 Task: Apply super-resolution techniques for enhancing the resolution of images.
Action: Mouse moved to (803, 54)
Screenshot: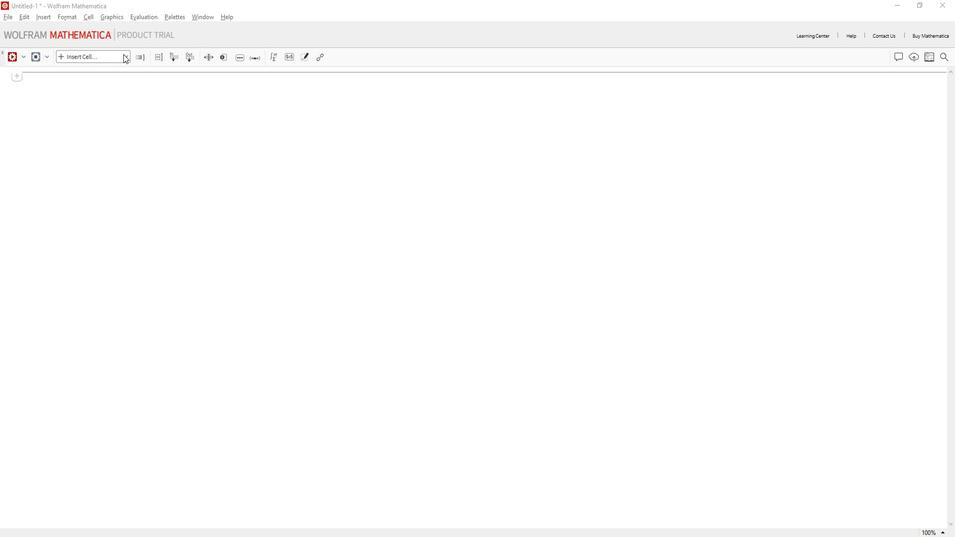 
Action: Mouse pressed left at (803, 54)
Screenshot: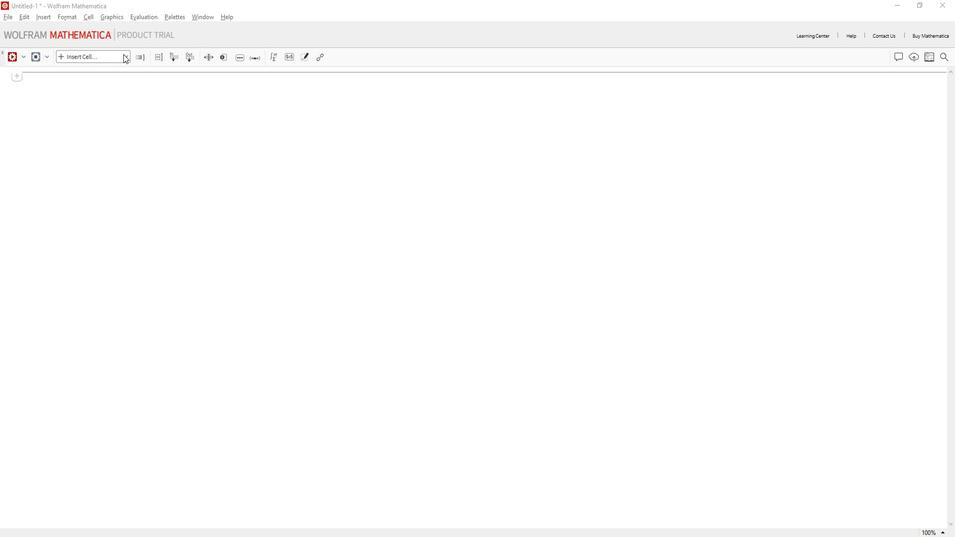 
Action: Mouse moved to (794, 75)
Screenshot: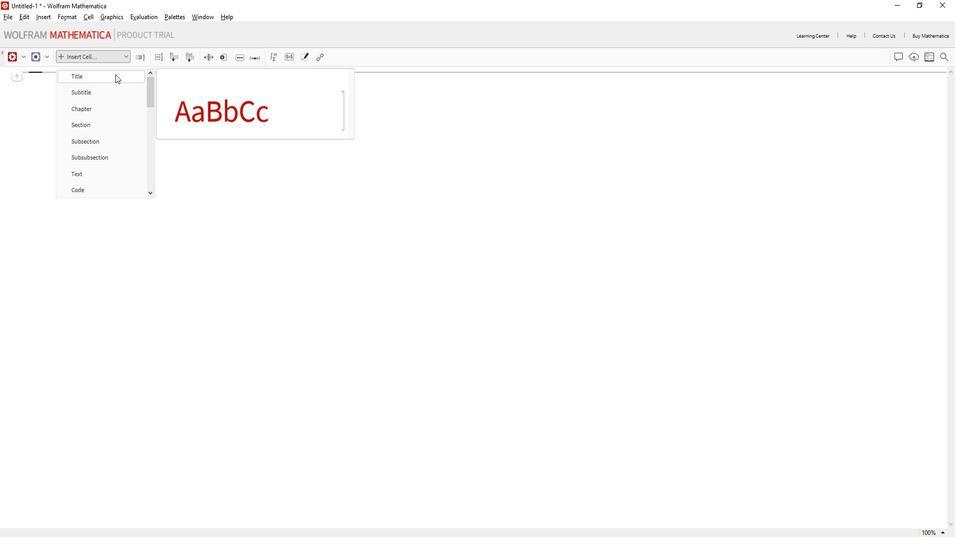 
Action: Mouse pressed left at (794, 75)
Screenshot: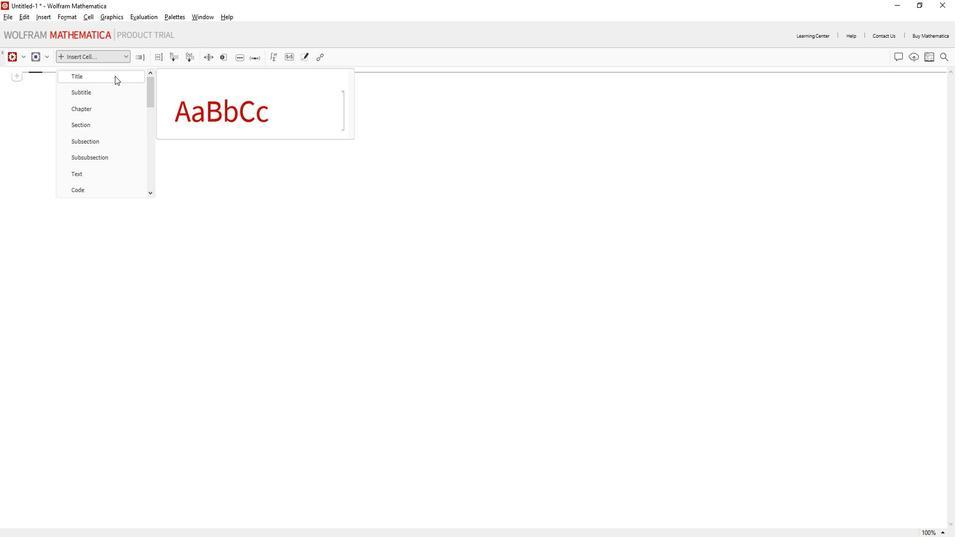 
Action: Key pressed <Key.shift>Enhancing<Key.space><Key.shift>The<Key.space><Key.shift>Rs<Key.backspace>esolution<Key.space>of<Key.space><Key.shift>Images
Screenshot: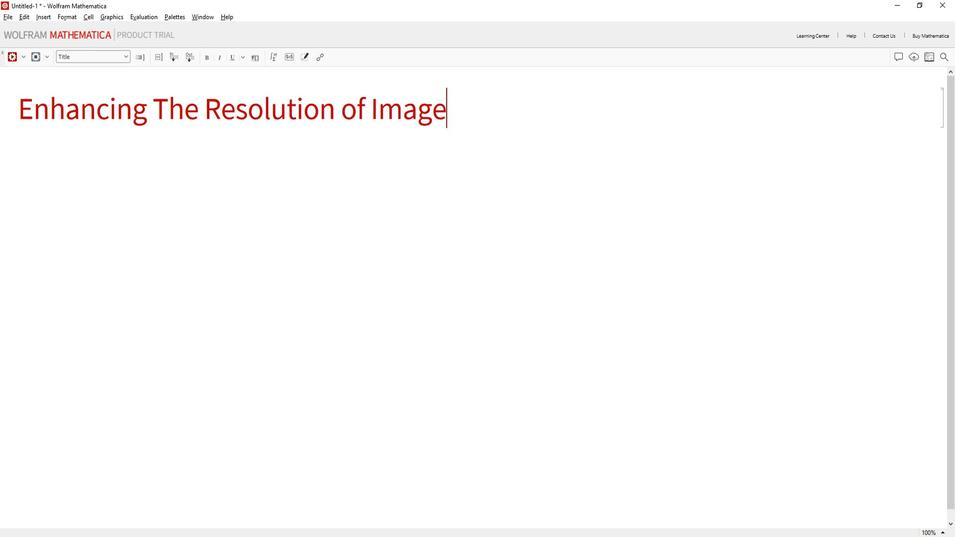 
Action: Mouse moved to (825, 178)
Screenshot: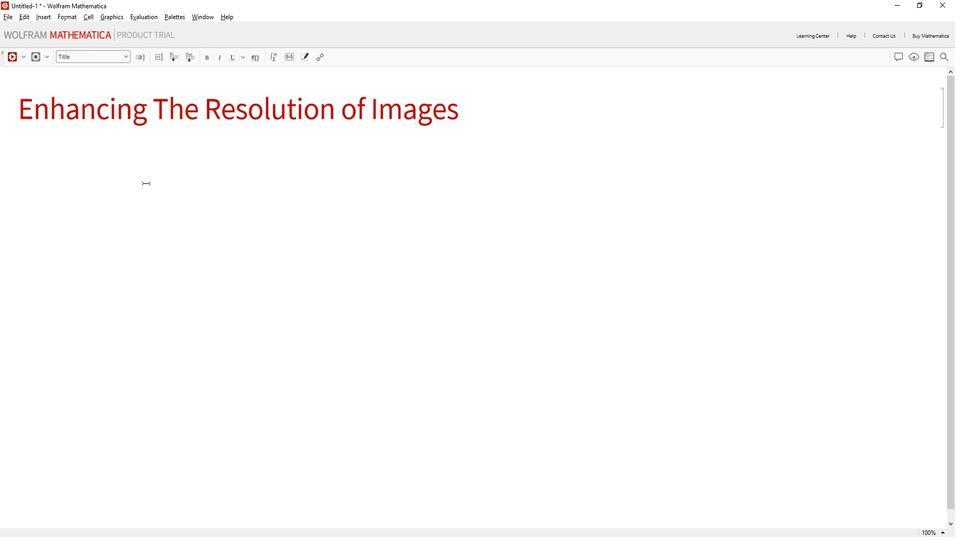 
Action: Mouse pressed left at (825, 178)
Screenshot: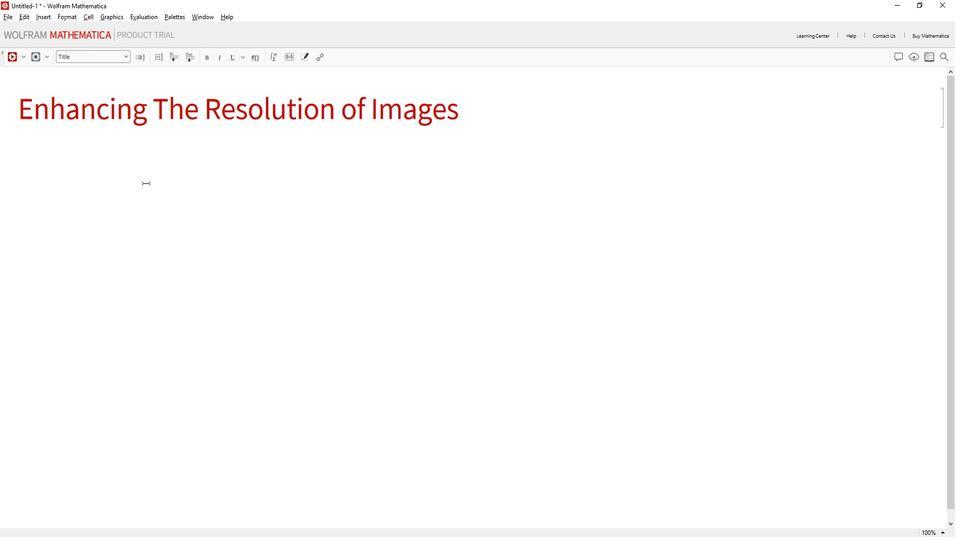 
Action: Mouse moved to (803, 54)
Screenshot: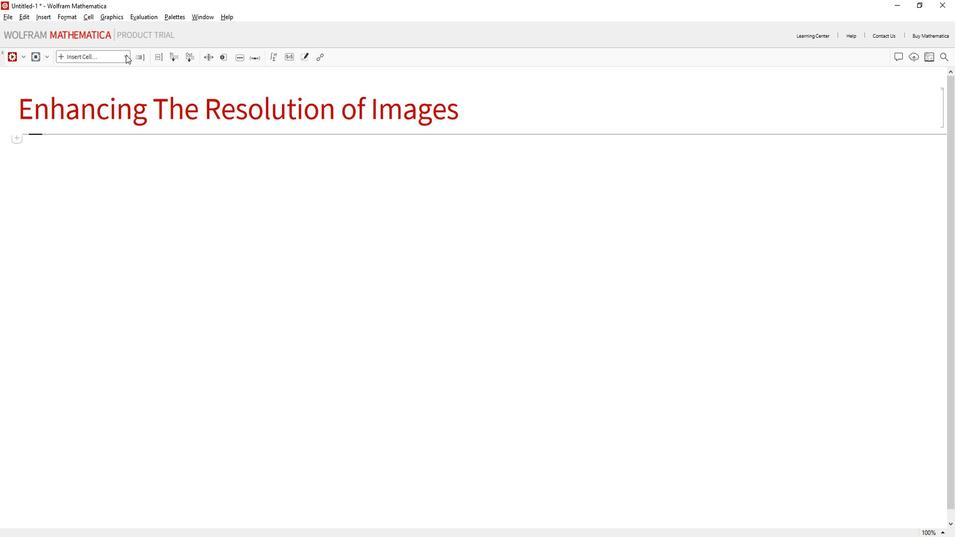 
Action: Mouse pressed left at (803, 54)
Screenshot: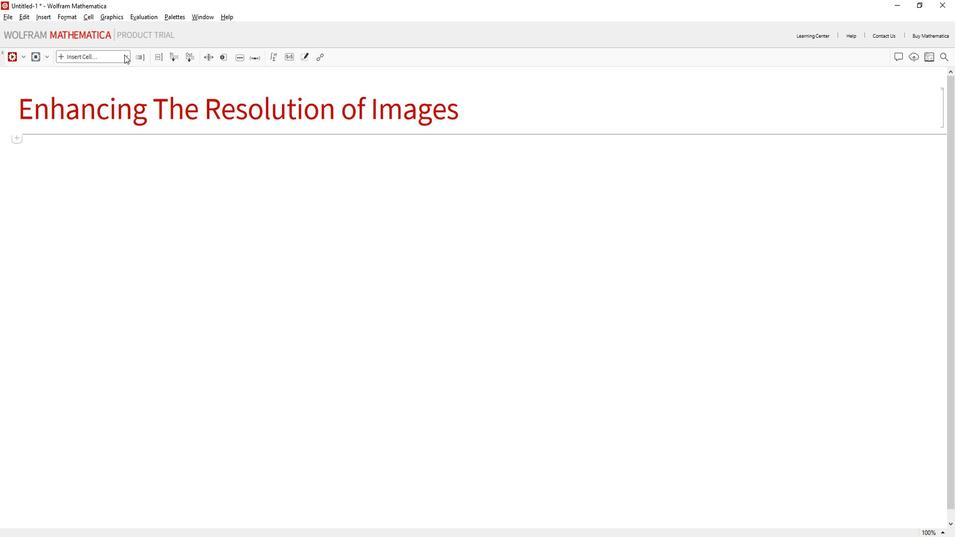 
Action: Mouse moved to (780, 187)
Screenshot: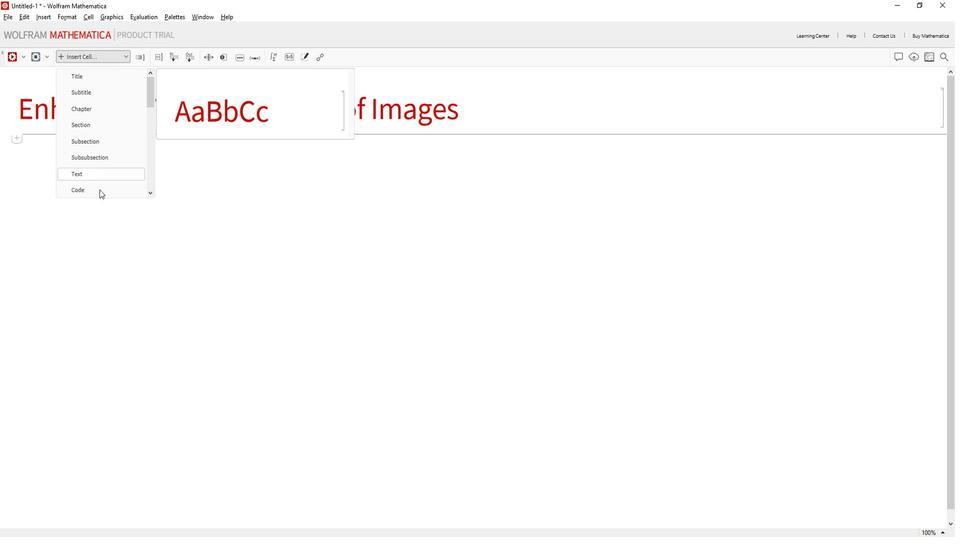 
Action: Mouse pressed left at (780, 187)
Screenshot: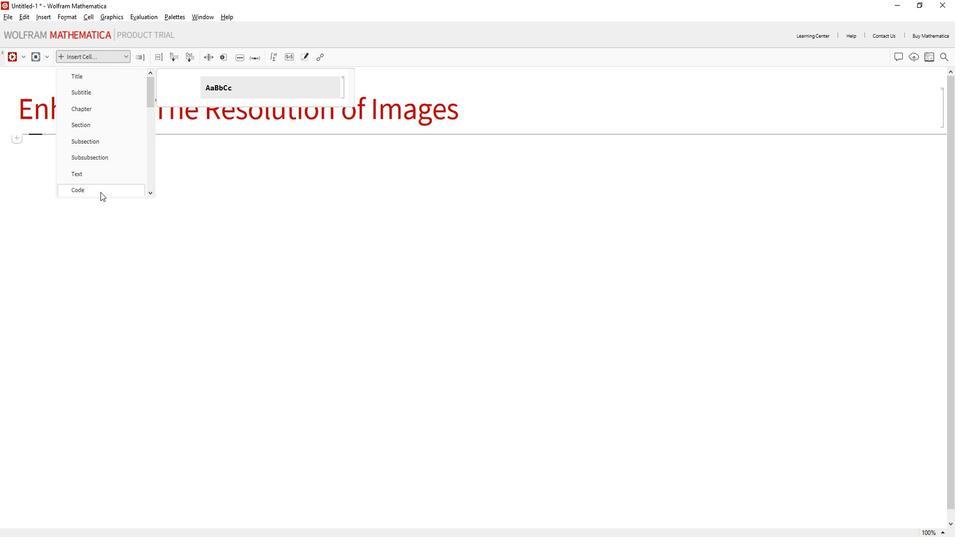 
Action: Mouse moved to (395, 303)
Screenshot: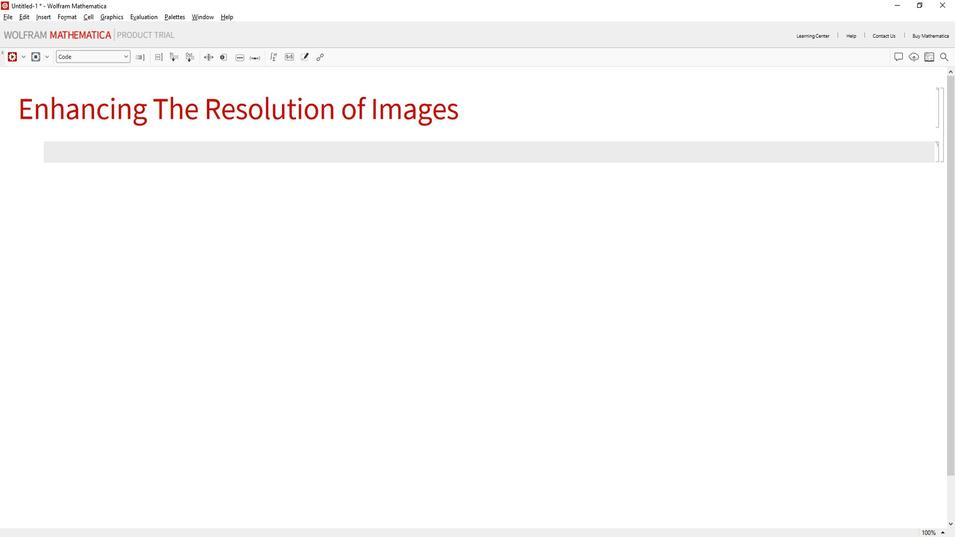 
Action: Mouse pressed left at (395, 303)
Screenshot: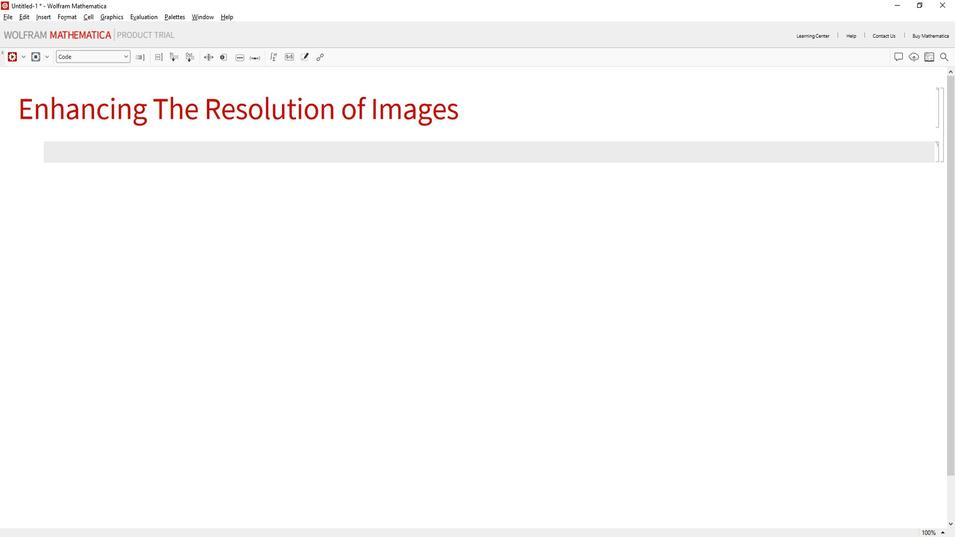 
Action: Mouse moved to (800, 151)
Screenshot: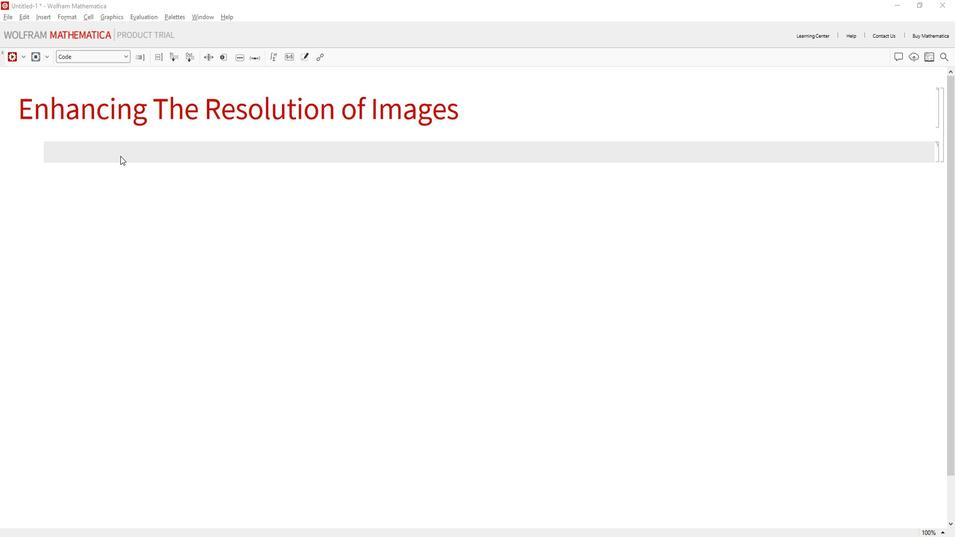 
Action: Mouse pressed left at (800, 151)
Screenshot: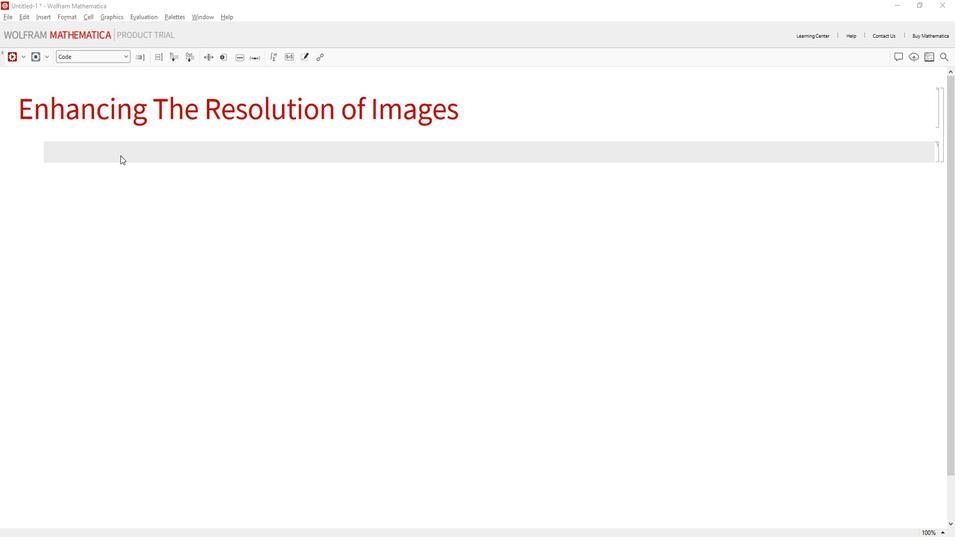 
Action: Mouse moved to (800, 151)
Screenshot: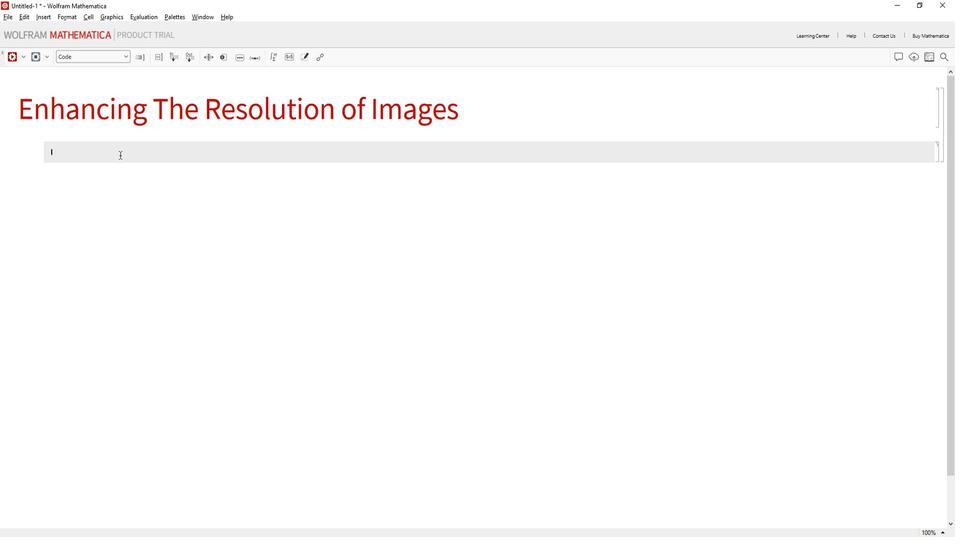 
Action: Key pressed example<Key.shift>Image=<Key.shift>Example<Key.shift>Data[<Key.shift_r>{<Key.shift_r>"<Key.shift>Test<Key.shift>Image<Key.shift_r>",<Key.space><Key.shift_r>"<Key.shift><Key.shift><Key.shift><Key.shift>Lena<Key.shift_r>"<Key.shift_r>}];<Key.enter>super<Key.shift>Res<Key.shift>Image=<Key.shift>Image<Key.shift>Resize[example<Key.shift>Image,<Key.space><Key.shift>Scaled[2]];<Key.enter><Key.shift>Column<Key.space>[<Key.backspace><Key.backspace>[<Key.shift_r>{example<Key.shift>Image,super<Key.shift>Res<Key.backspace><Key.shift>Image<Key.shift_r>},<Key.shift>Alignment-<Key.shift>><Key.space><Key.shift>Center
Screenshot: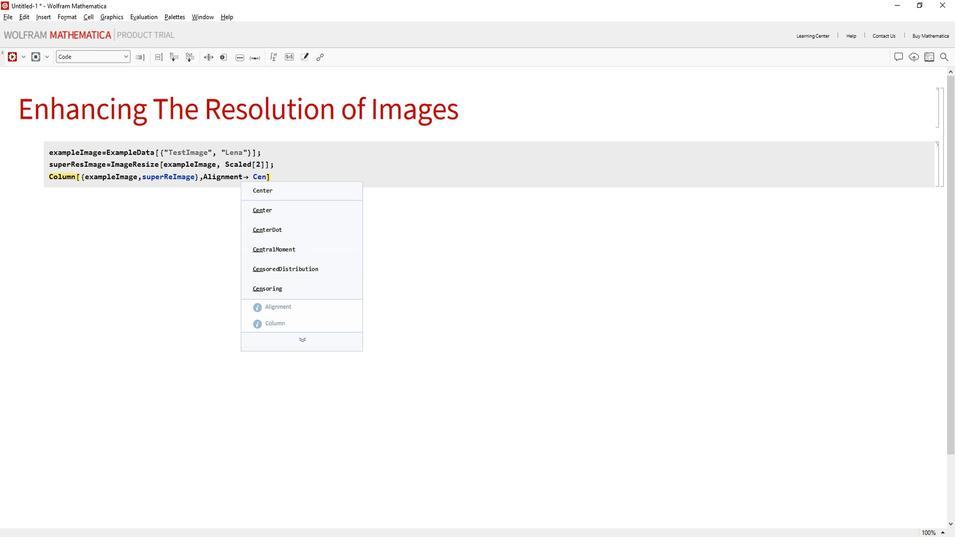 
Action: Mouse moved to (968, 169)
Screenshot: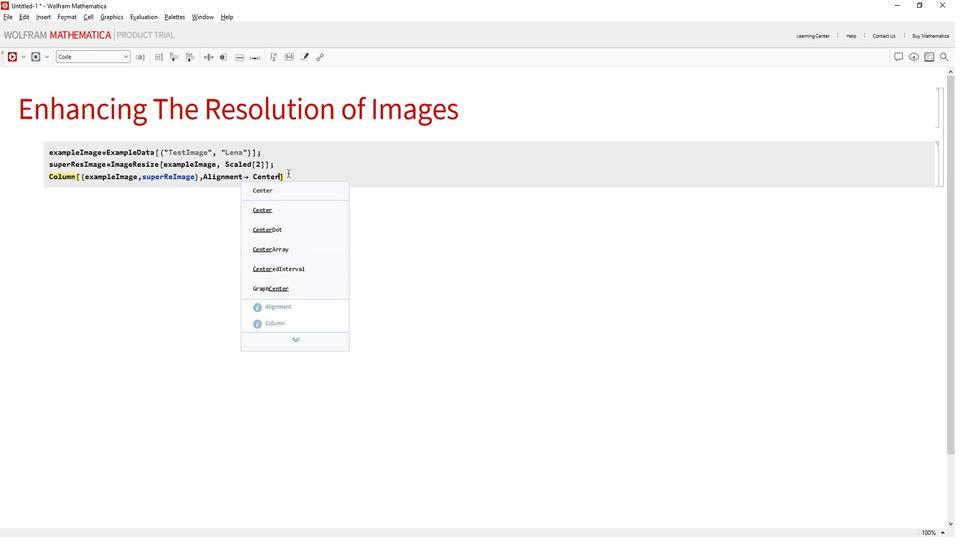 
Action: Mouse pressed left at (968, 169)
Screenshot: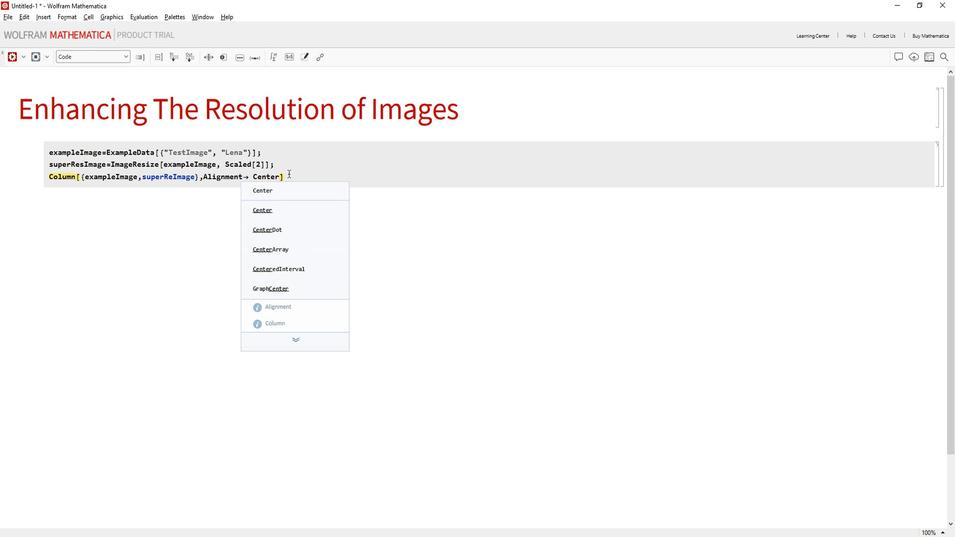 
Action: Mouse moved to (690, 54)
Screenshot: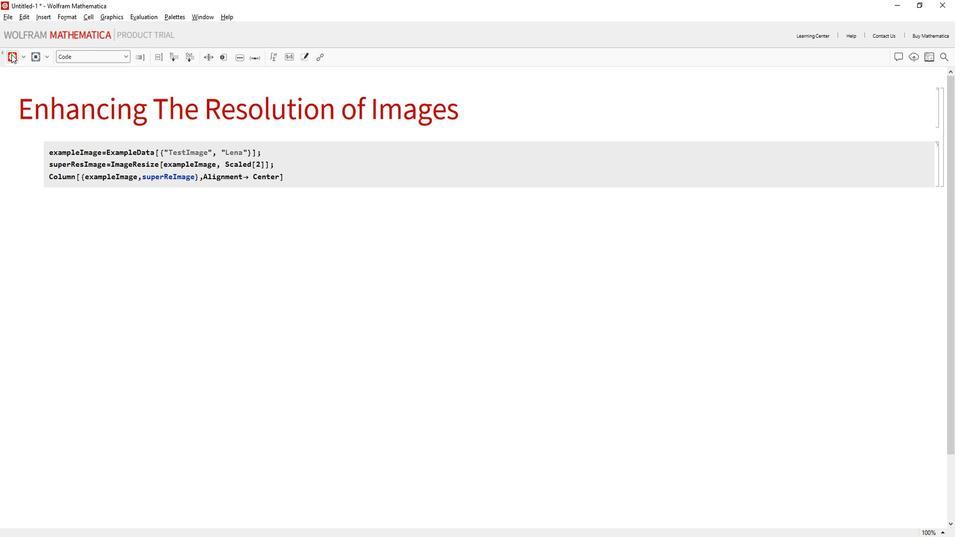 
Action: Mouse pressed left at (690, 54)
Screenshot: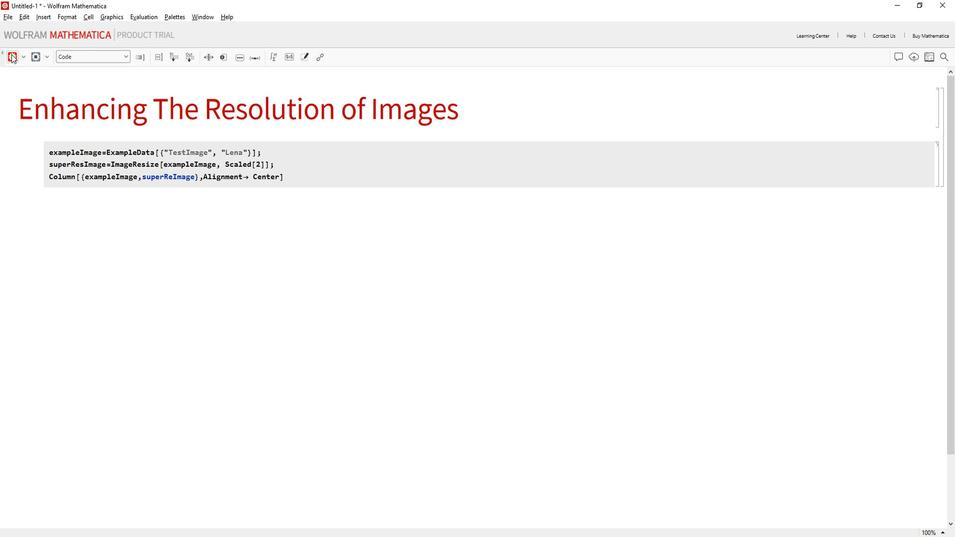 
Action: Mouse moved to (892, 255)
Screenshot: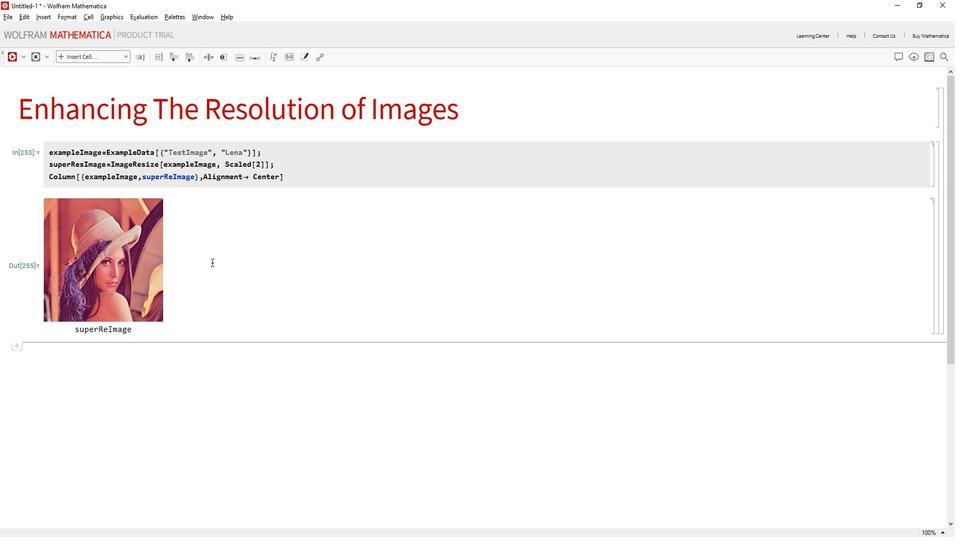 
